 Task: Rename current version history to "Important".
Action: Mouse moved to (50, 85)
Screenshot: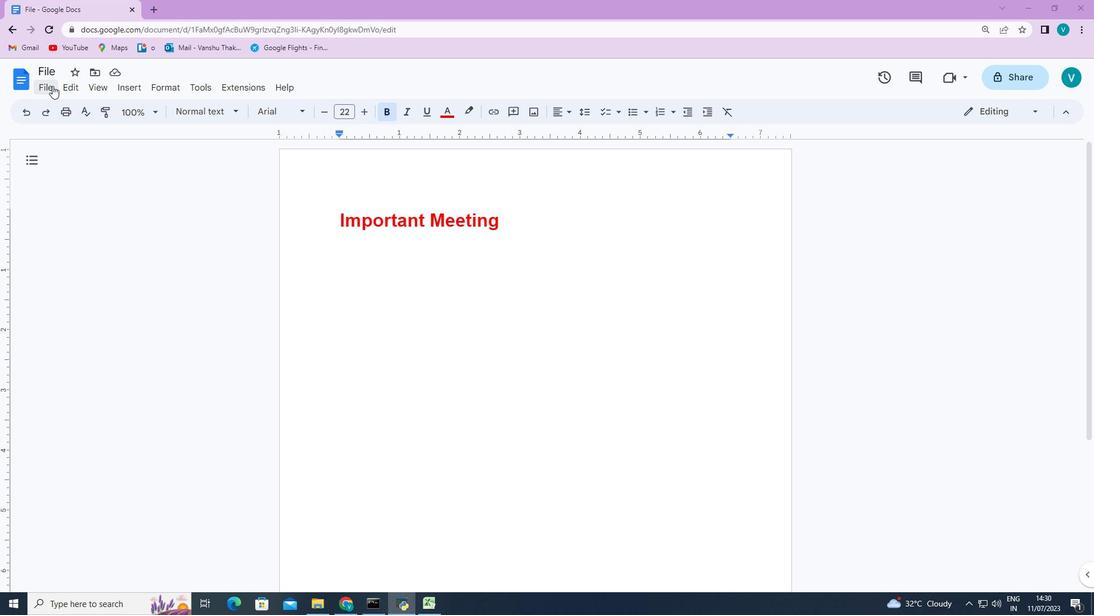 
Action: Mouse pressed left at (50, 85)
Screenshot: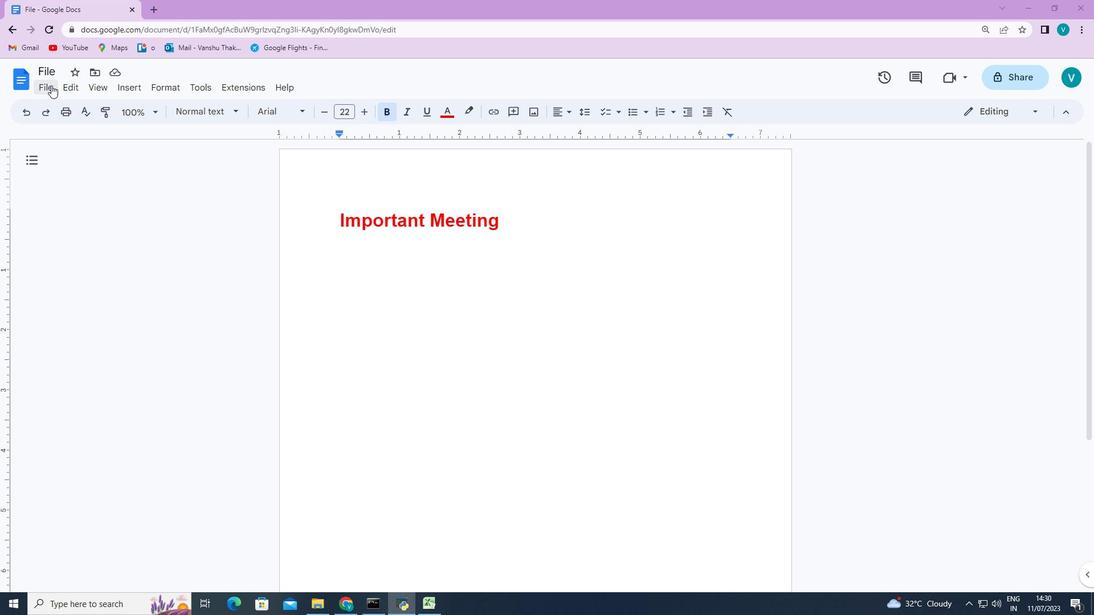 
Action: Mouse moved to (256, 338)
Screenshot: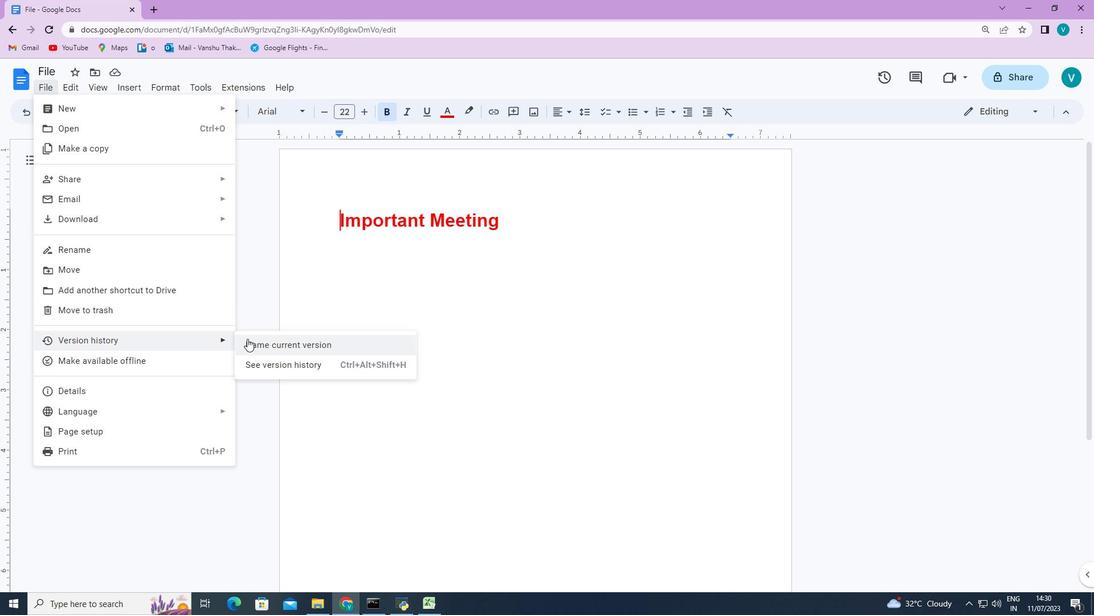 
Action: Mouse pressed left at (256, 338)
Screenshot: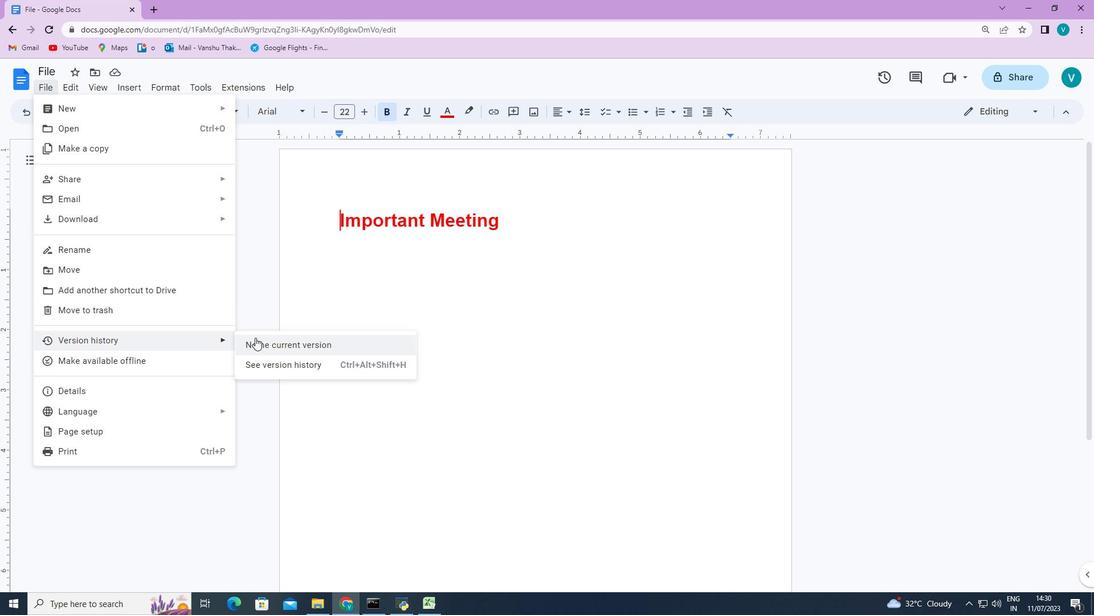 
Action: Key pressed <Key.shift>Important
Screenshot: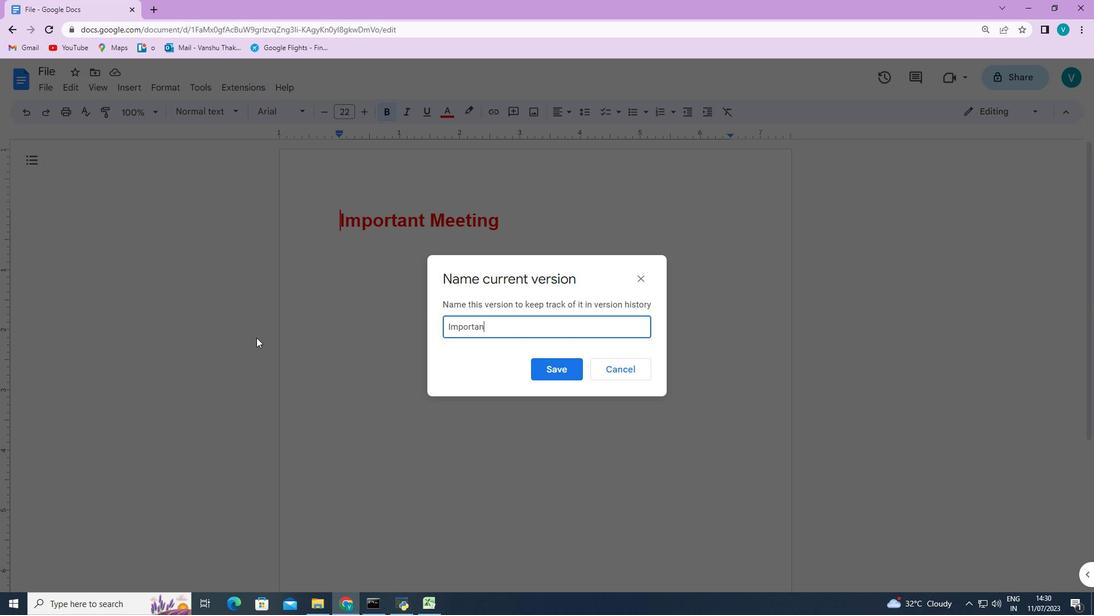 
Action: Mouse moved to (549, 367)
Screenshot: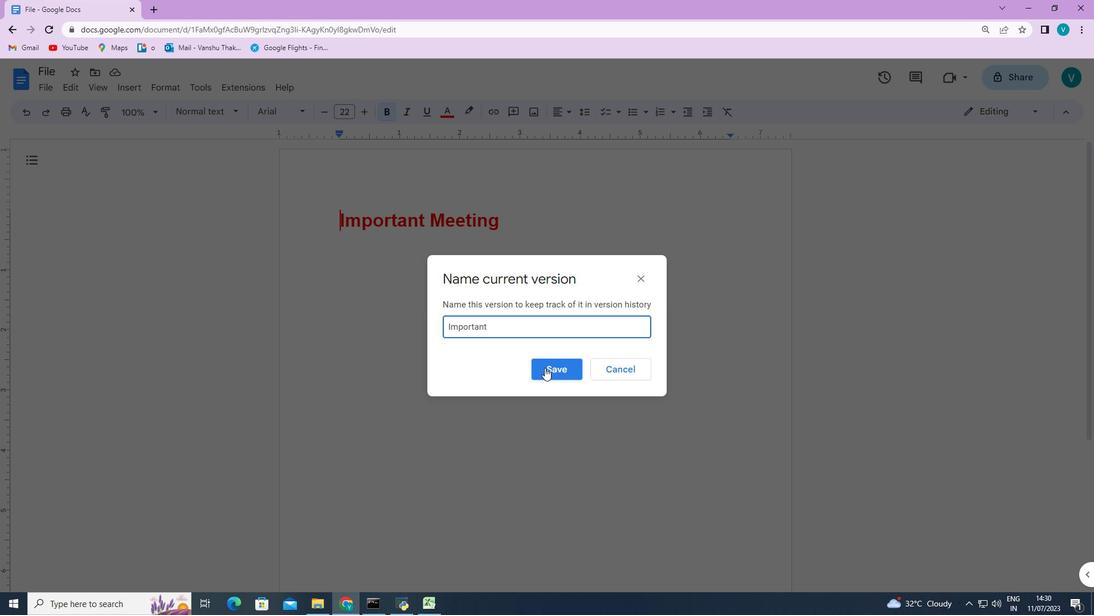 
Action: Mouse pressed left at (549, 367)
Screenshot: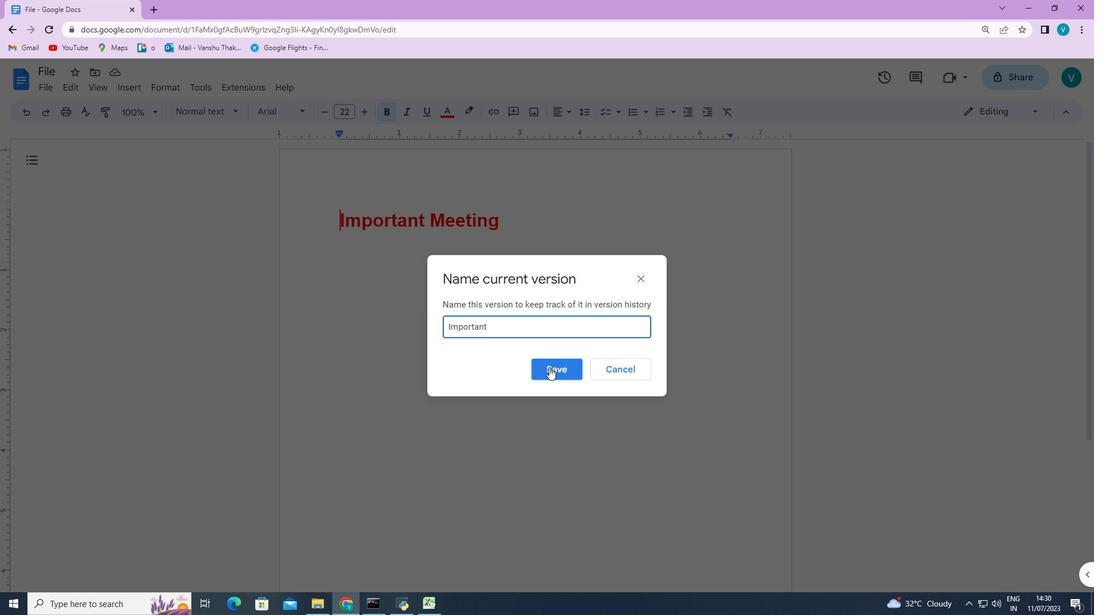 
